 Task: Learn more about a career.
Action: Mouse moved to (864, 123)
Screenshot: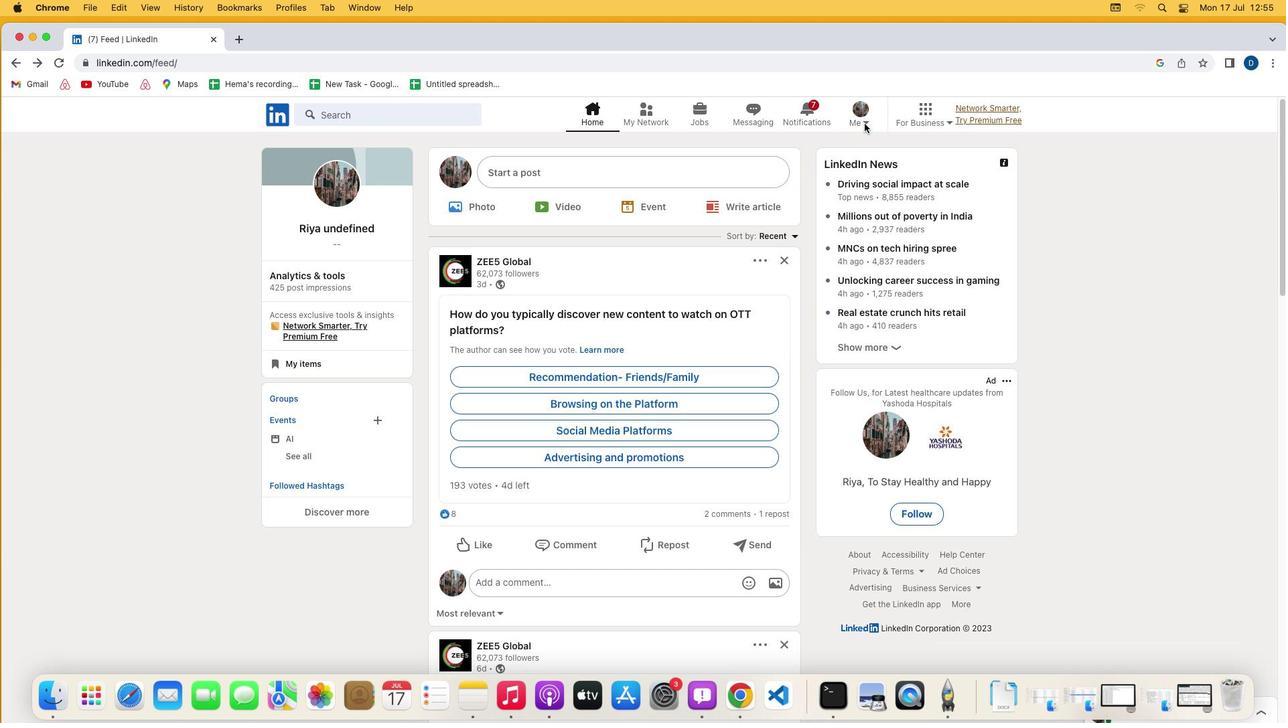 
Action: Mouse pressed left at (864, 123)
Screenshot: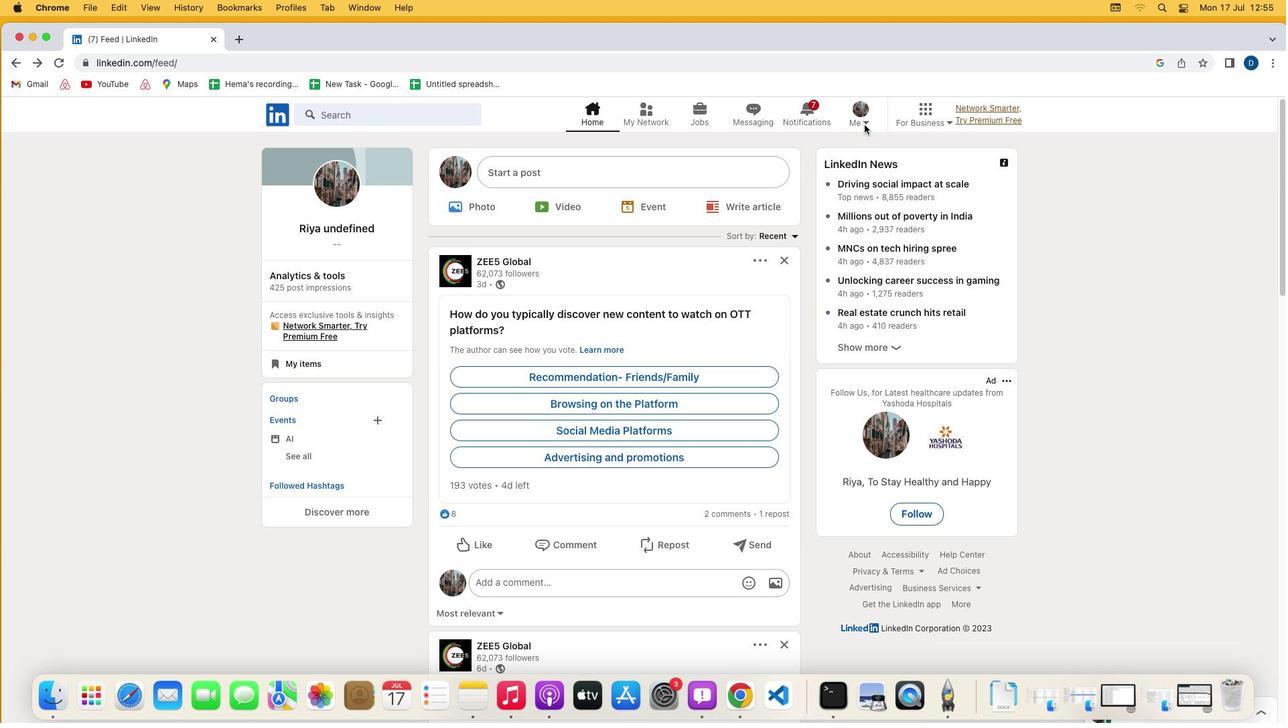 
Action: Mouse moved to (866, 123)
Screenshot: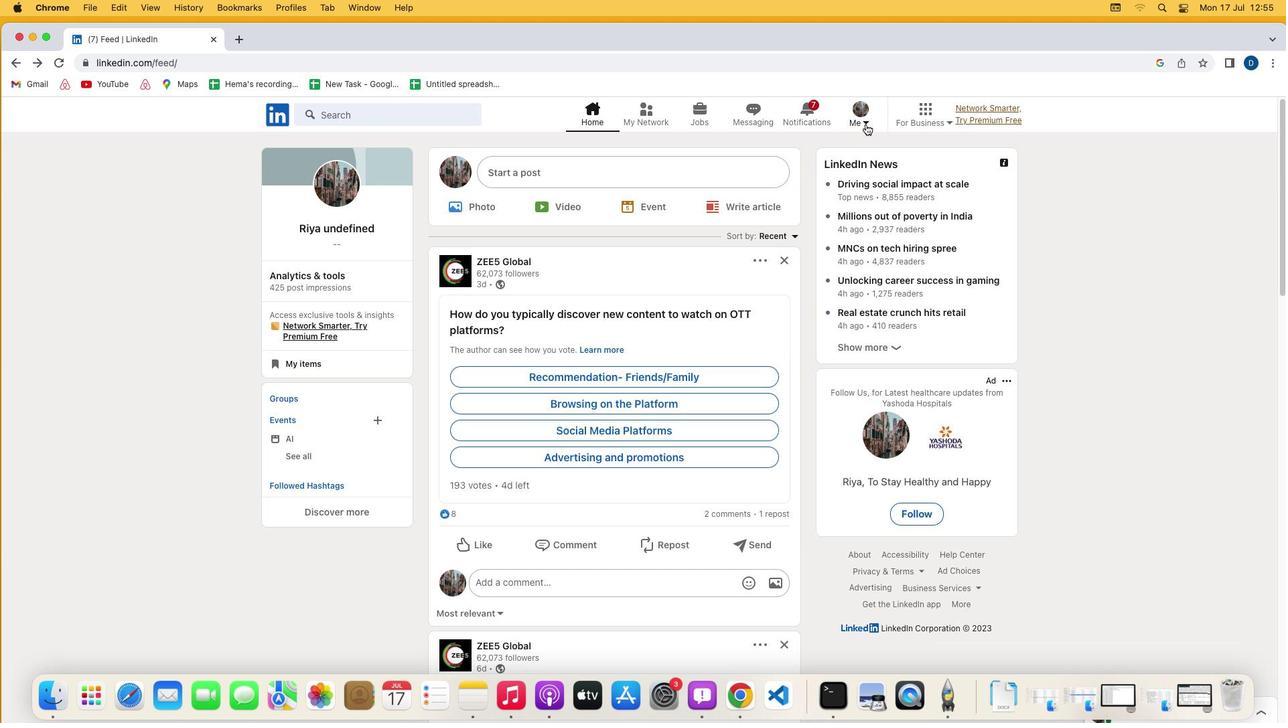 
Action: Mouse pressed left at (866, 123)
Screenshot: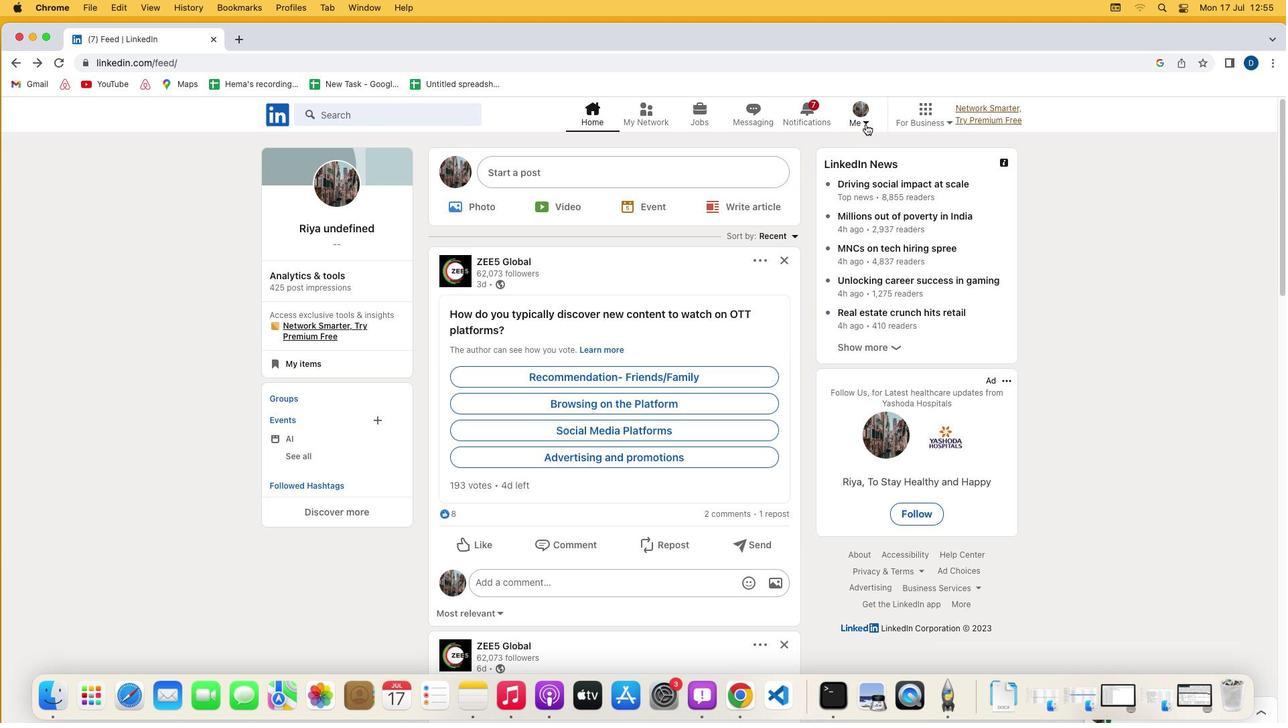 
Action: Mouse moved to (774, 257)
Screenshot: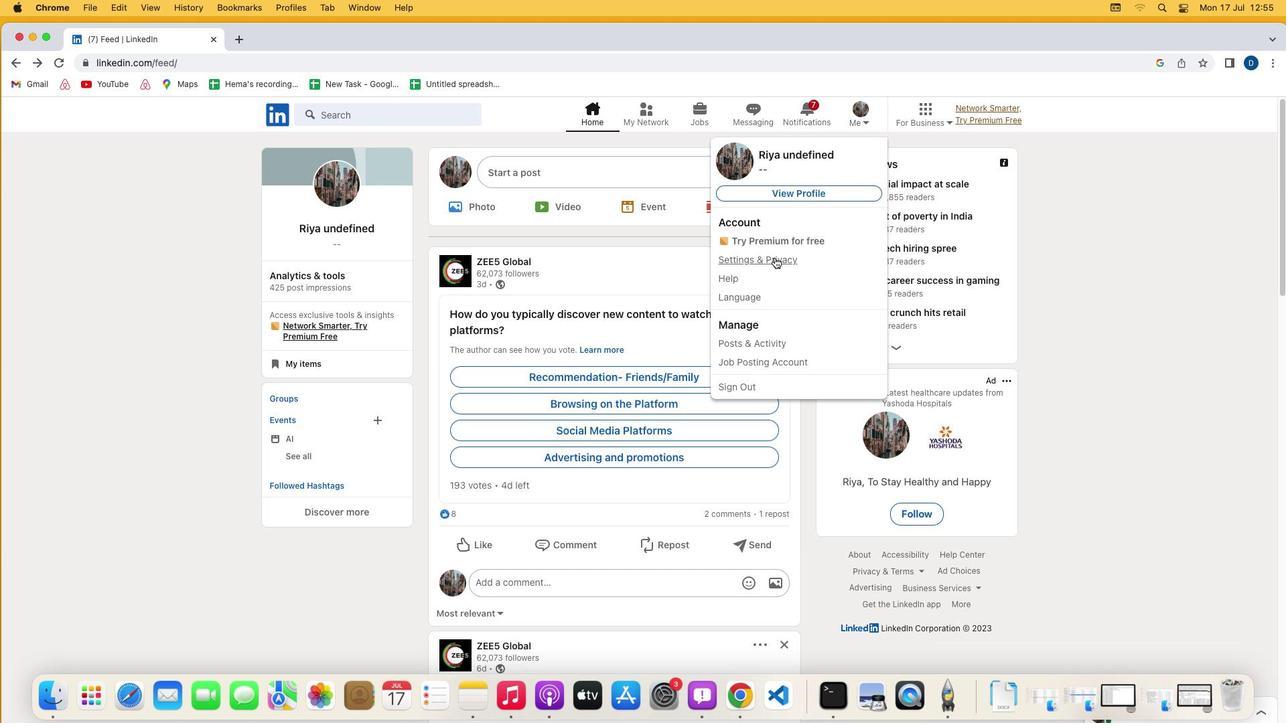
Action: Mouse pressed left at (774, 257)
Screenshot: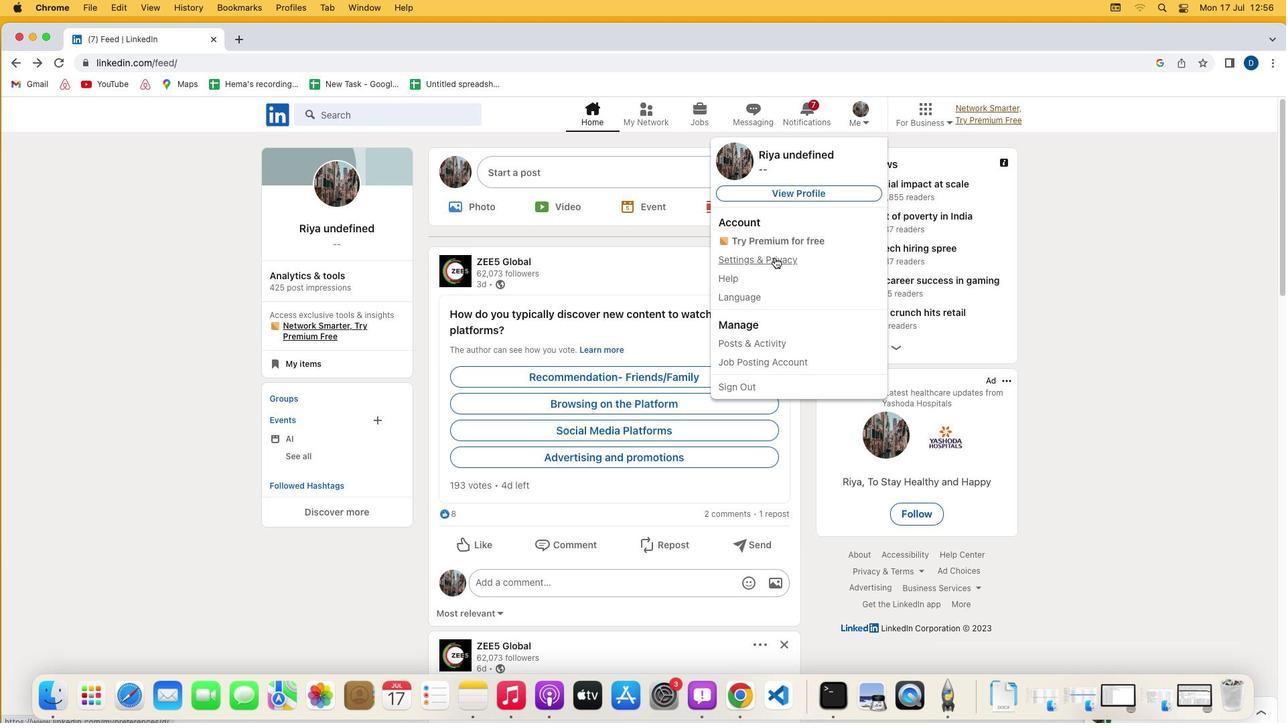 
Action: Mouse moved to (643, 466)
Screenshot: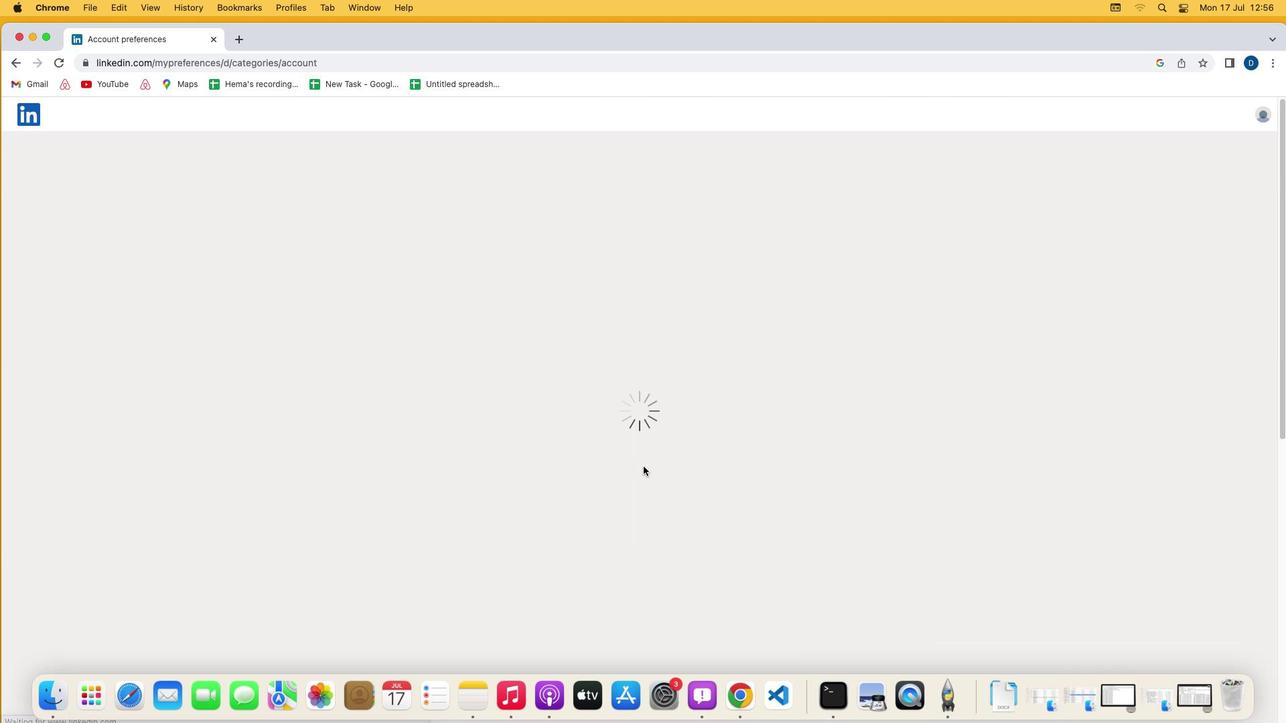 
Action: Mouse scrolled (643, 466) with delta (0, 0)
Screenshot: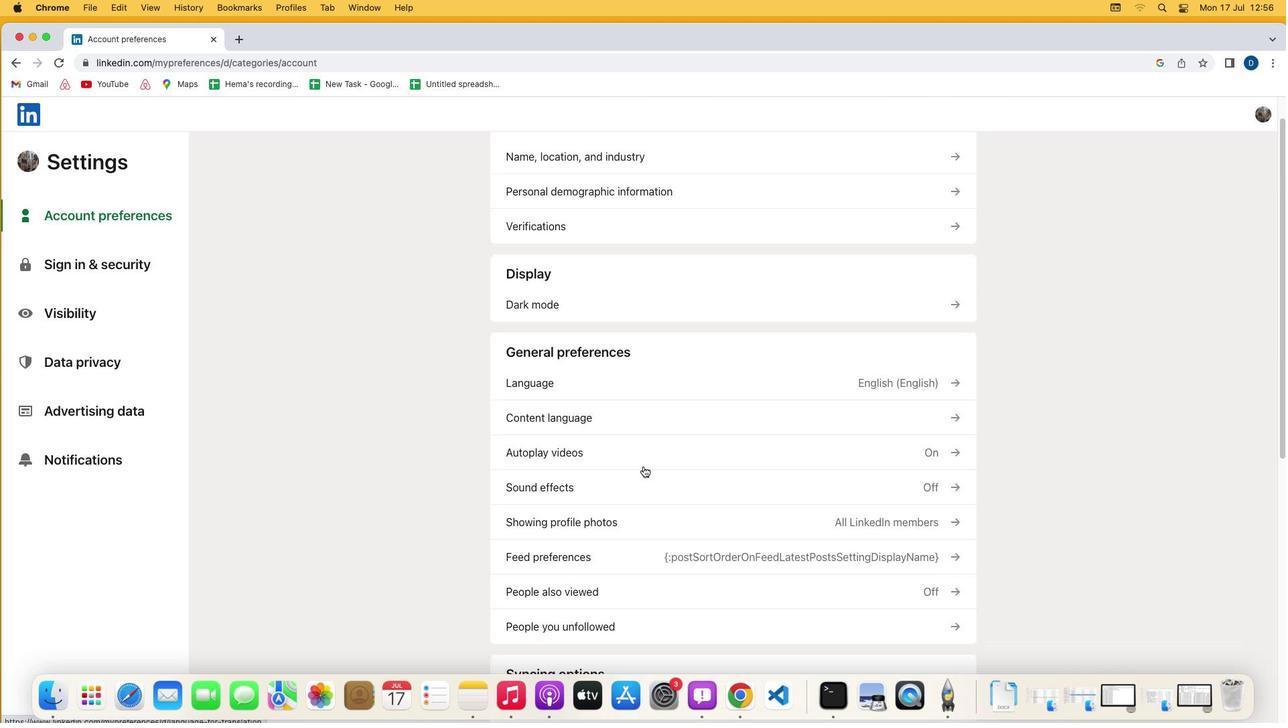 
Action: Mouse scrolled (643, 466) with delta (0, 0)
Screenshot: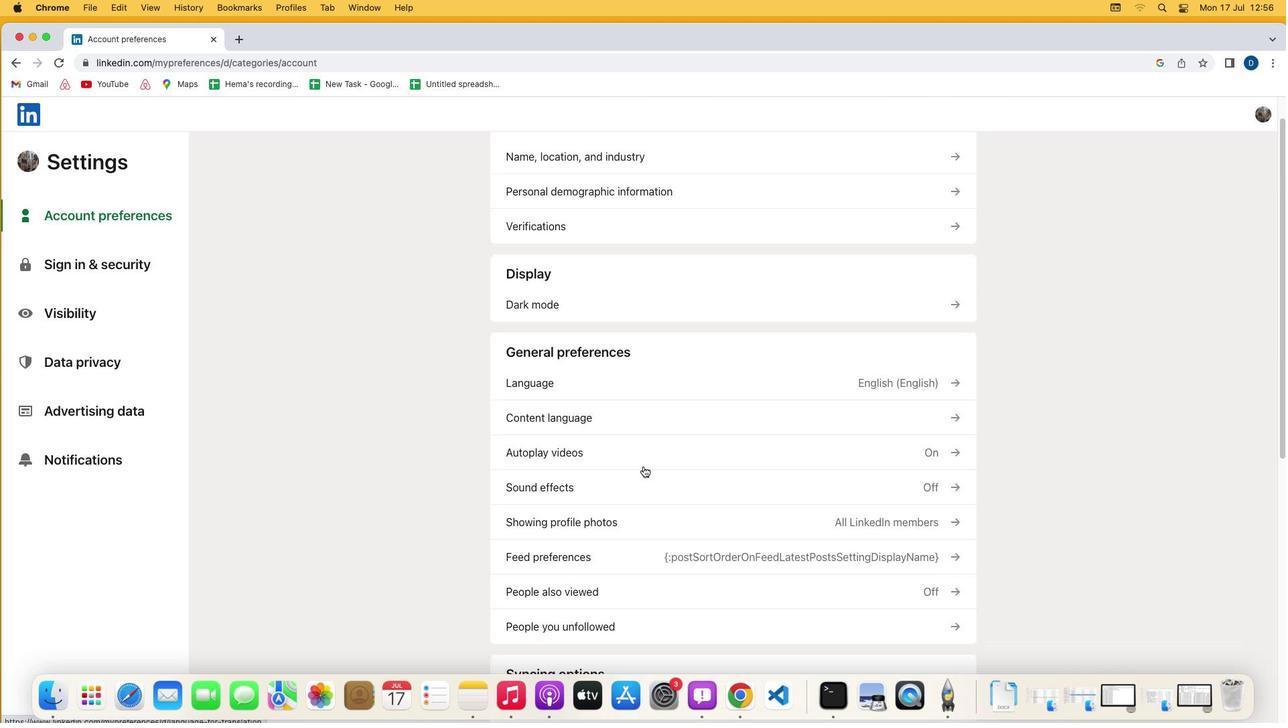 
Action: Mouse scrolled (643, 466) with delta (0, -2)
Screenshot: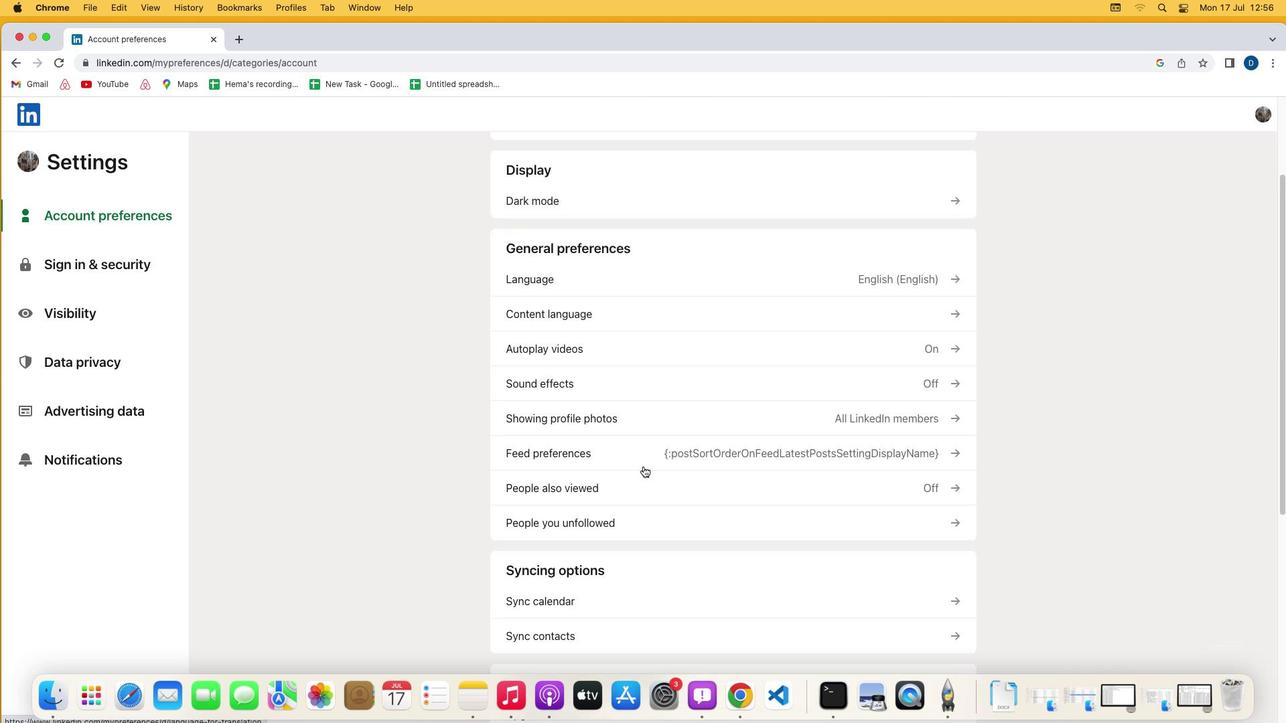 
Action: Mouse scrolled (643, 466) with delta (0, -3)
Screenshot: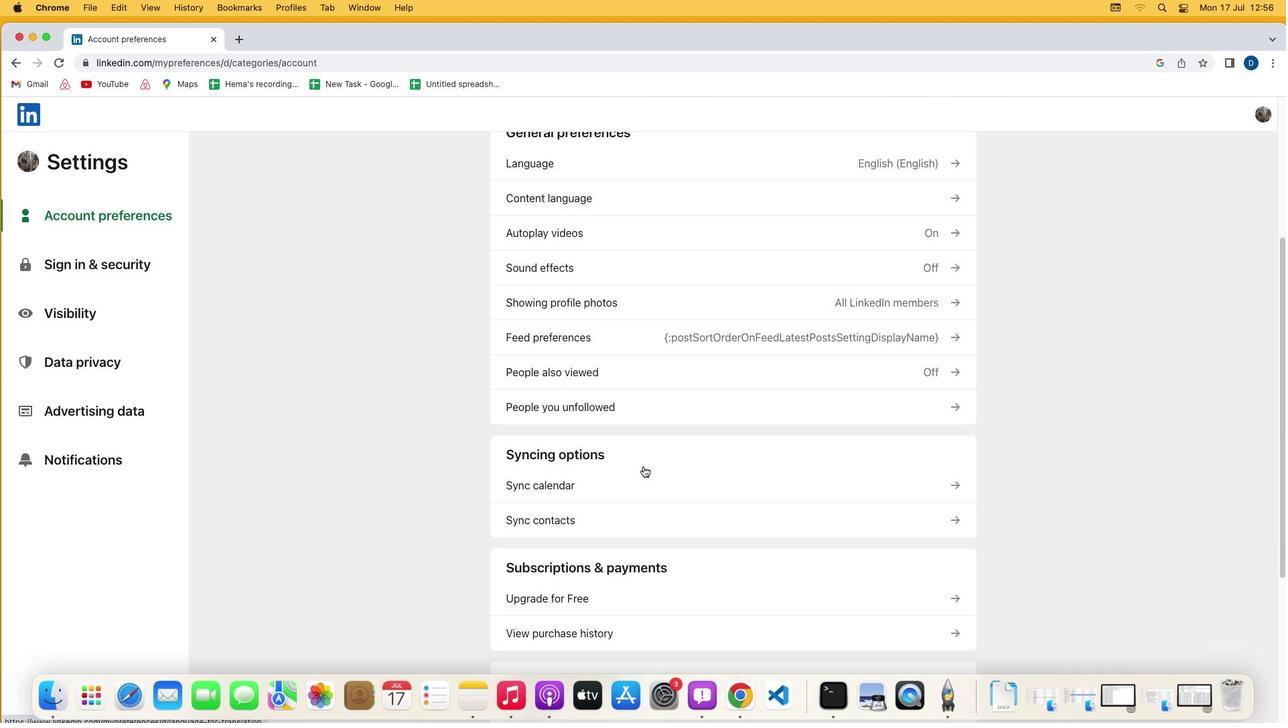 
Action: Mouse moved to (643, 466)
Screenshot: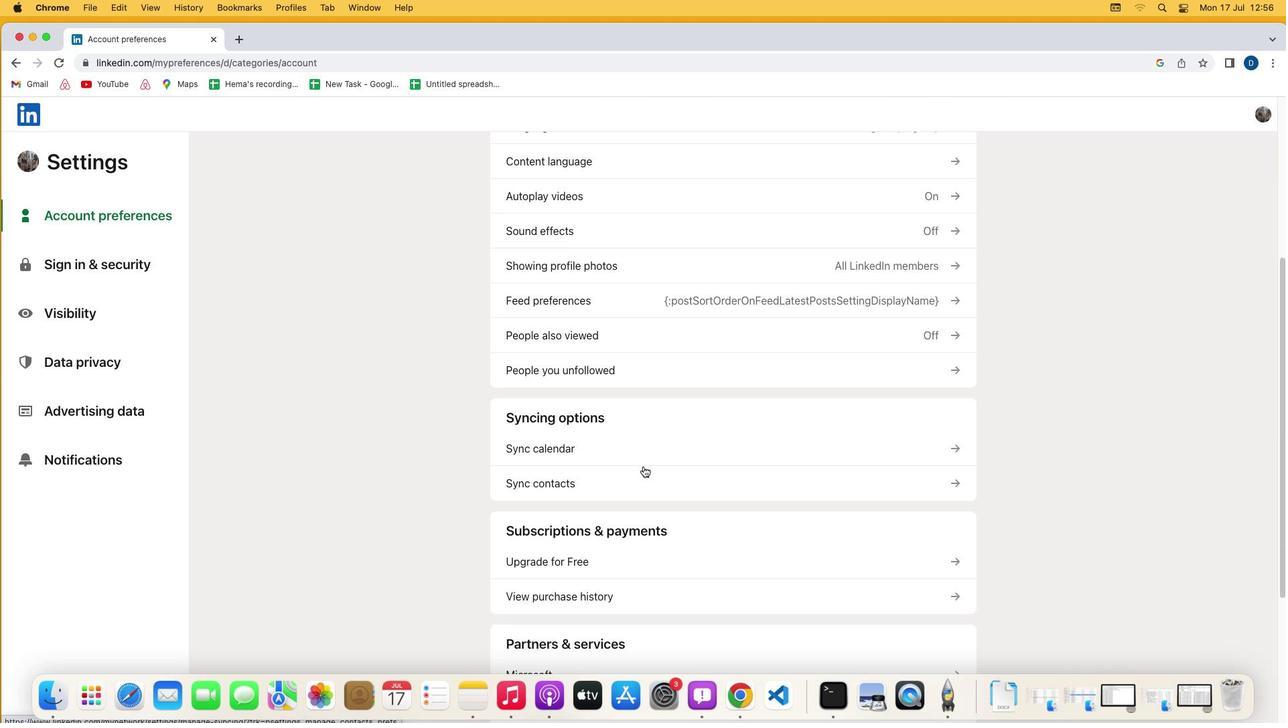 
Action: Mouse scrolled (643, 466) with delta (0, 0)
Screenshot: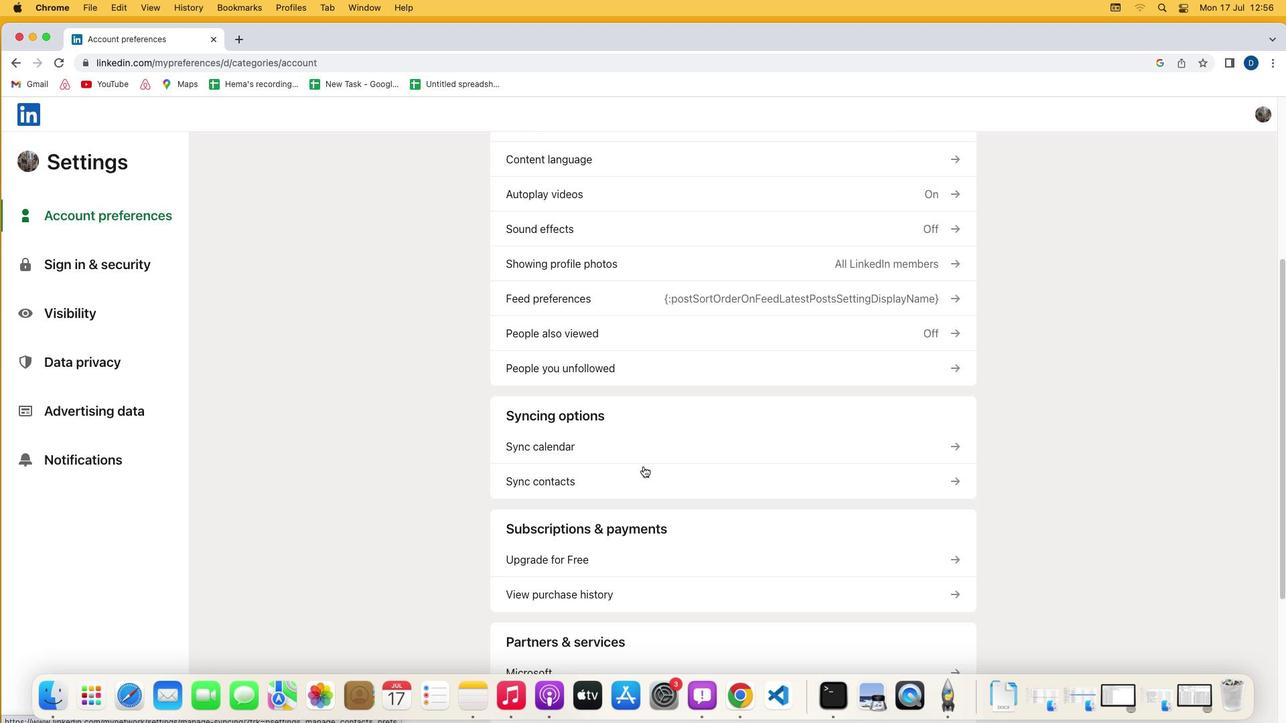 
Action: Mouse scrolled (643, 466) with delta (0, 0)
Screenshot: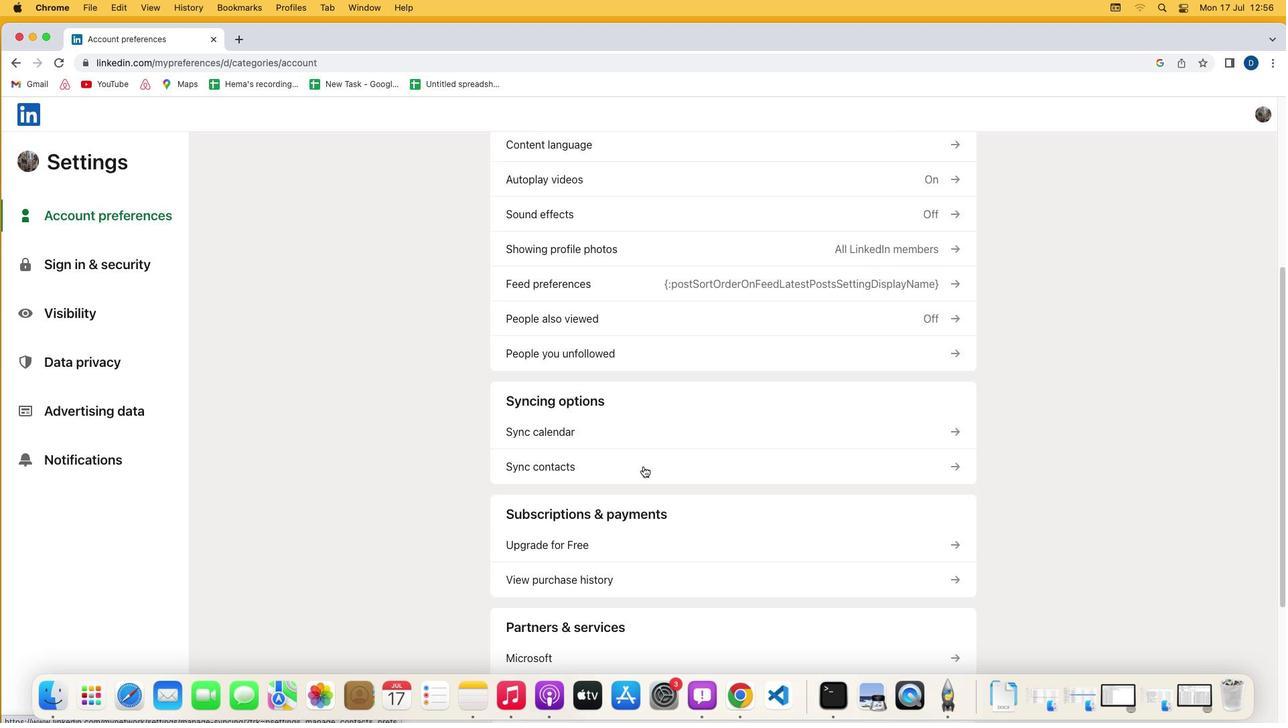 
Action: Mouse scrolled (643, 466) with delta (0, -2)
Screenshot: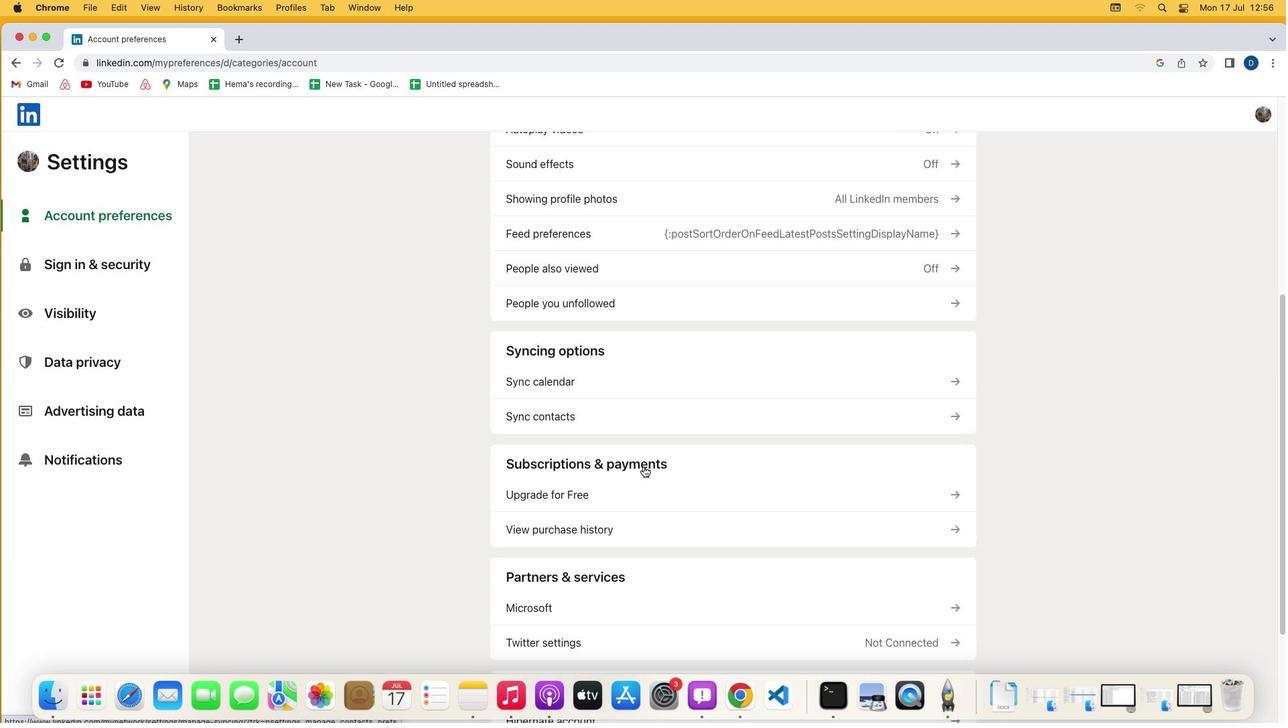 
Action: Mouse scrolled (643, 466) with delta (0, -3)
Screenshot: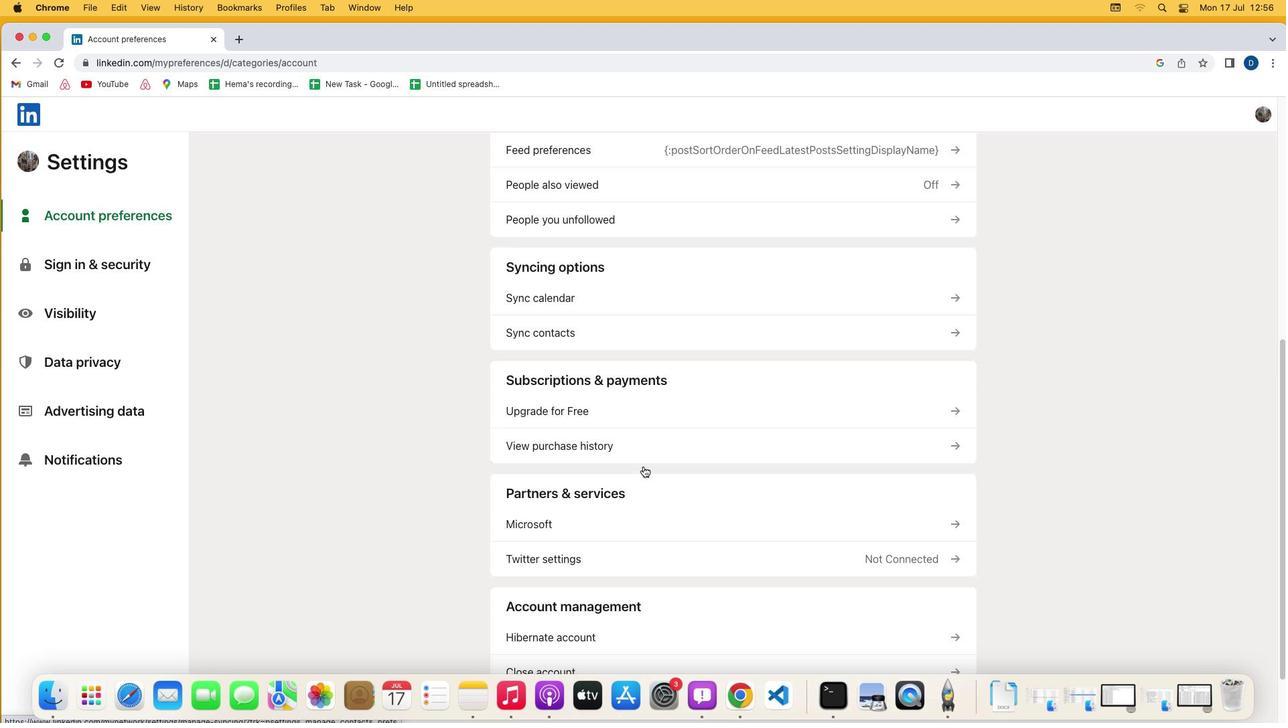 
Action: Mouse moved to (599, 326)
Screenshot: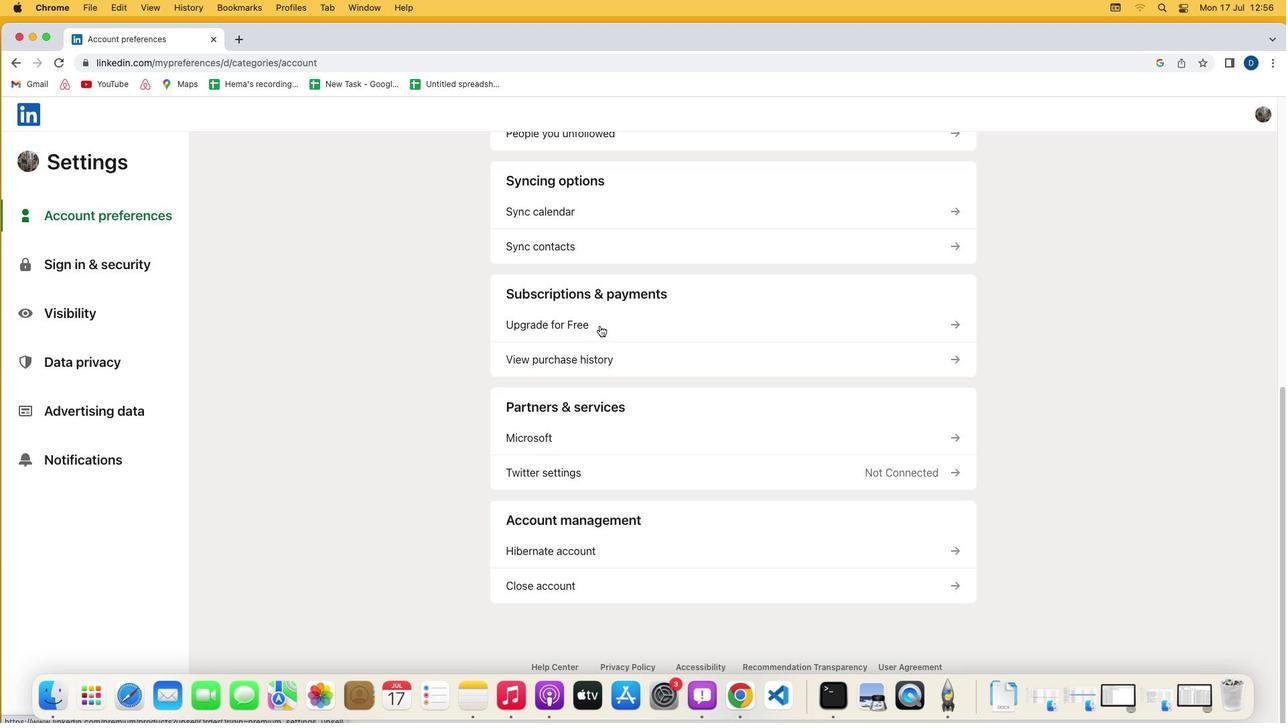 
Action: Mouse pressed left at (599, 326)
Screenshot: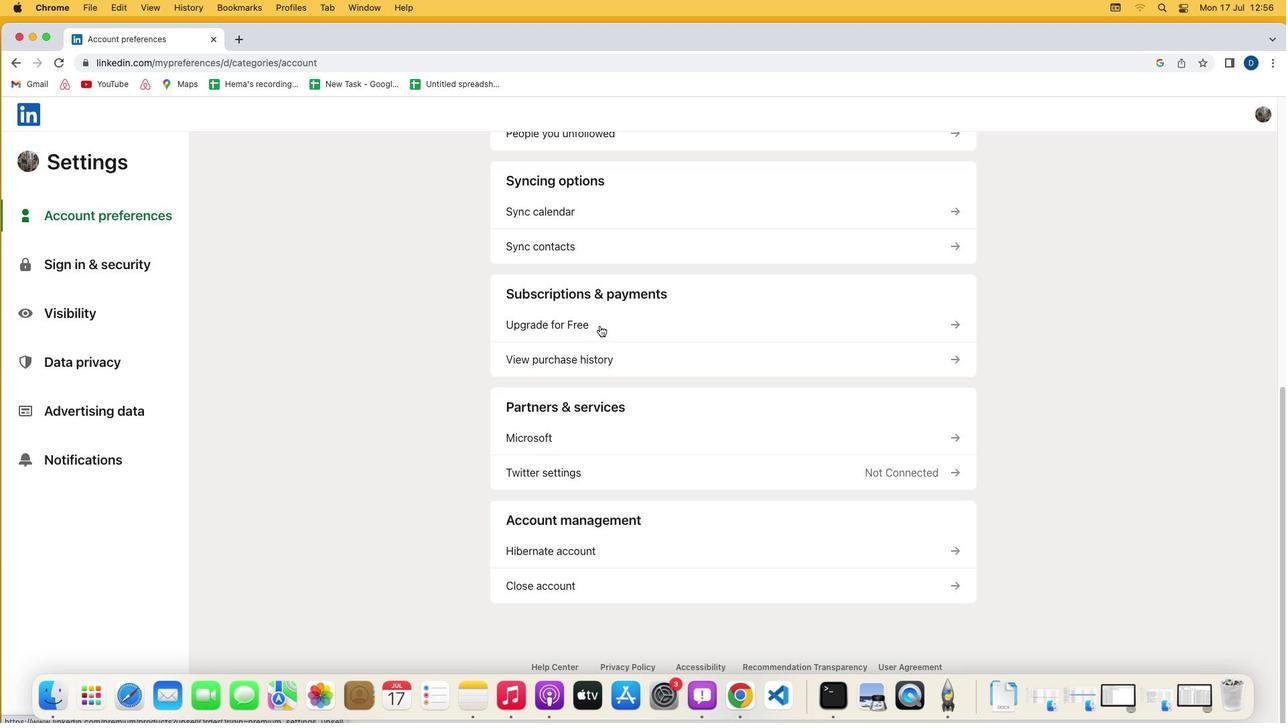
Action: Mouse moved to (523, 400)
Screenshot: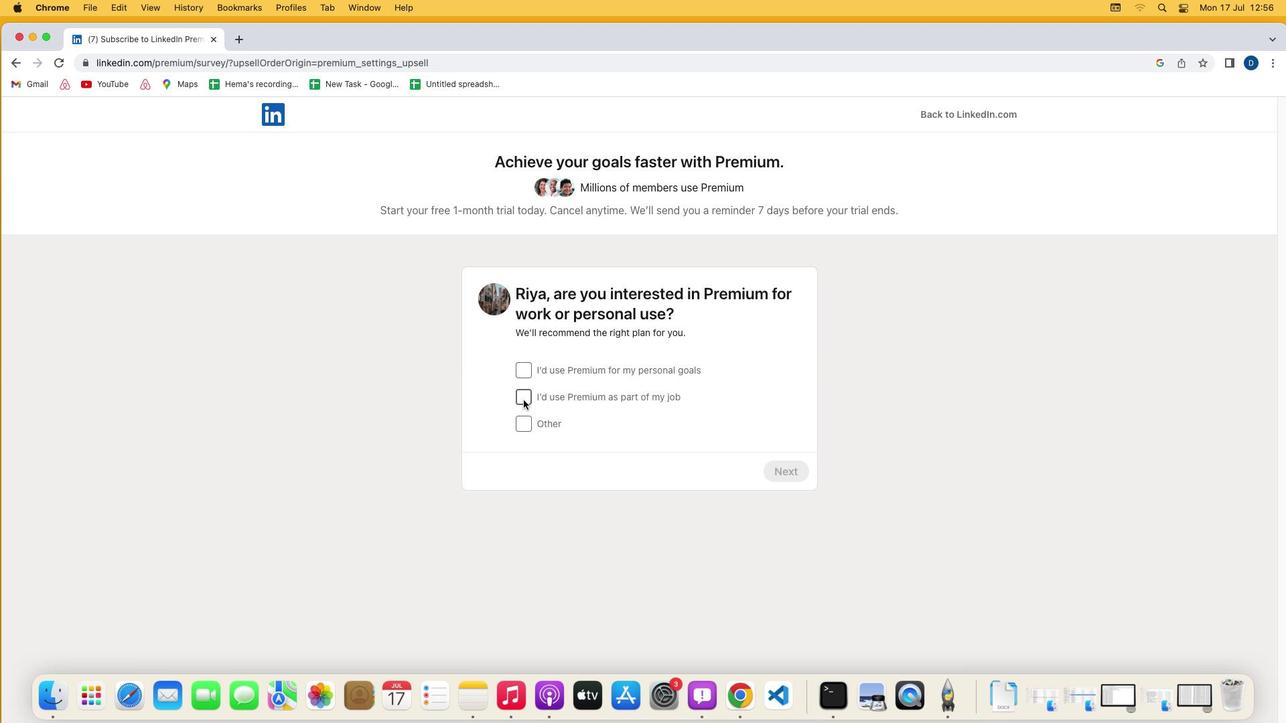 
Action: Mouse pressed left at (523, 400)
Screenshot: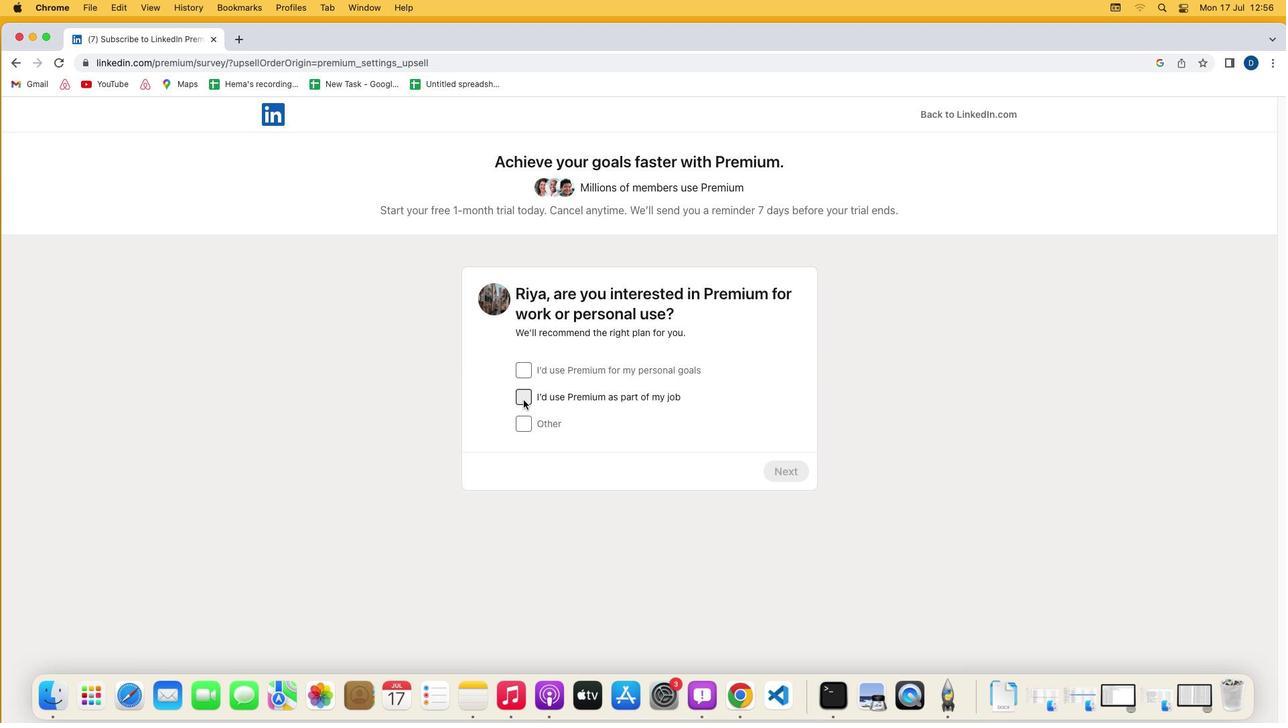 
Action: Mouse moved to (775, 474)
Screenshot: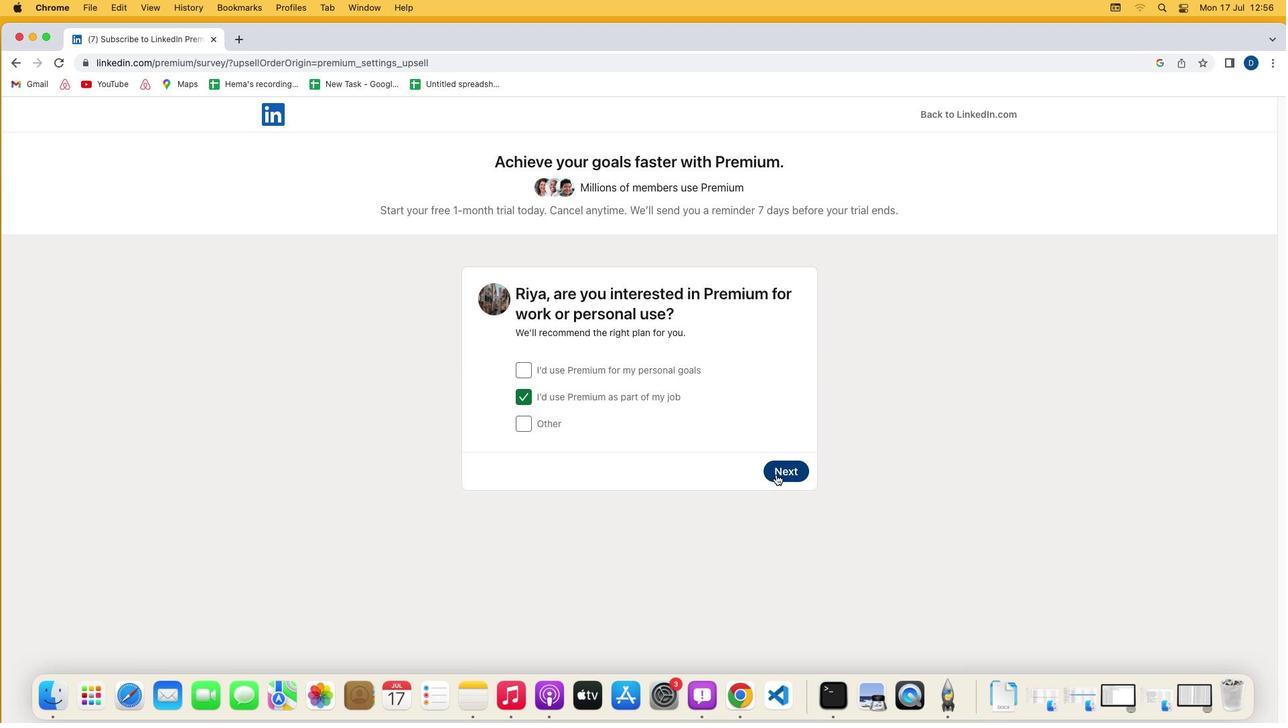 
Action: Mouse pressed left at (775, 474)
Screenshot: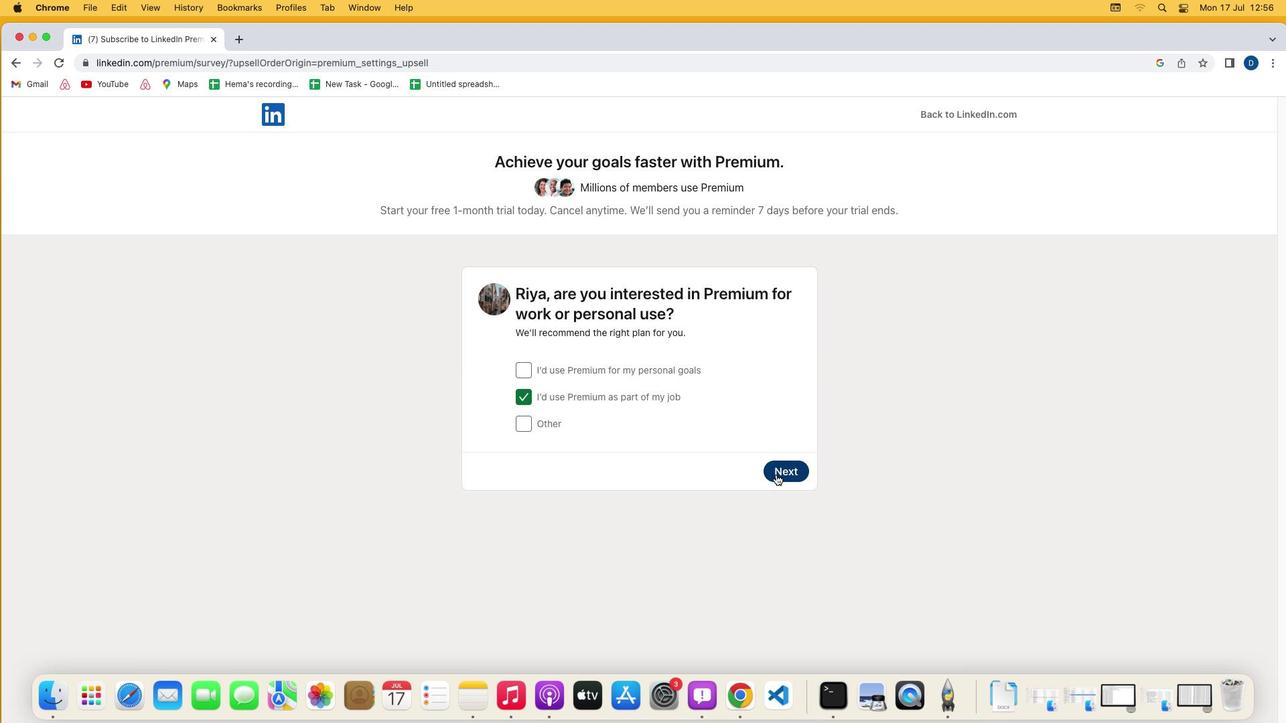 
Action: Mouse moved to (791, 557)
Screenshot: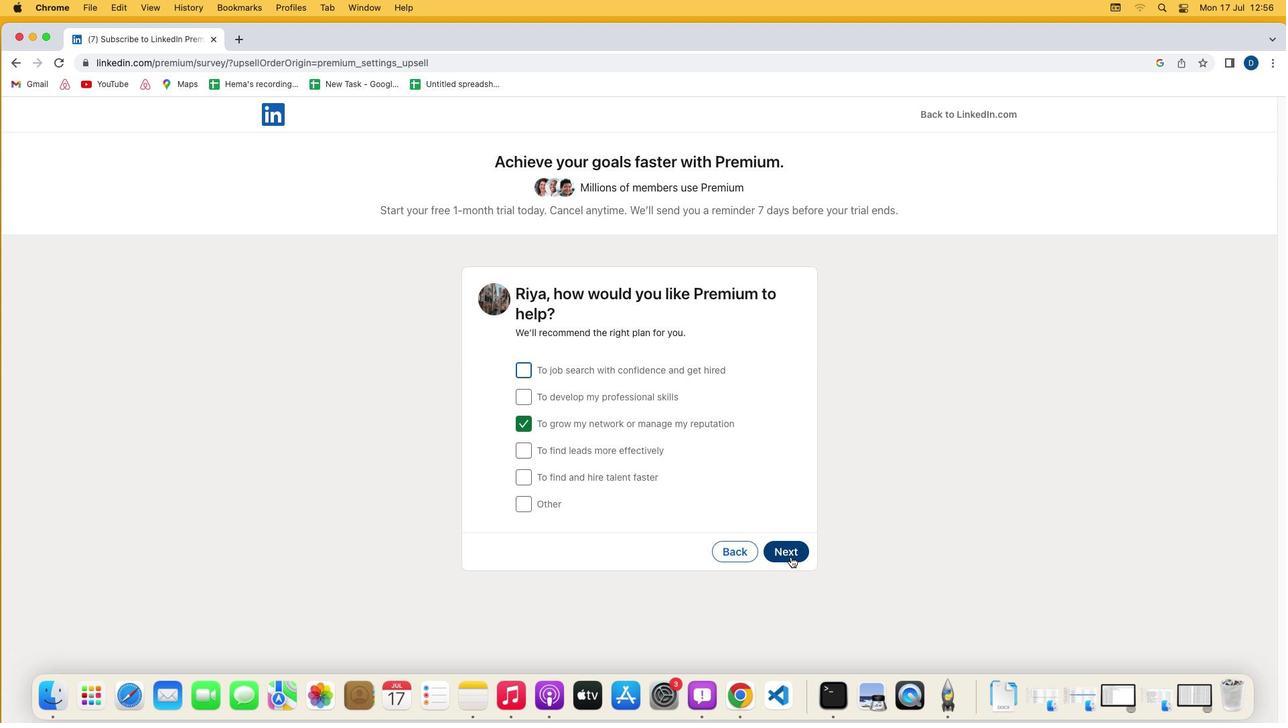 
Action: Mouse pressed left at (791, 557)
Screenshot: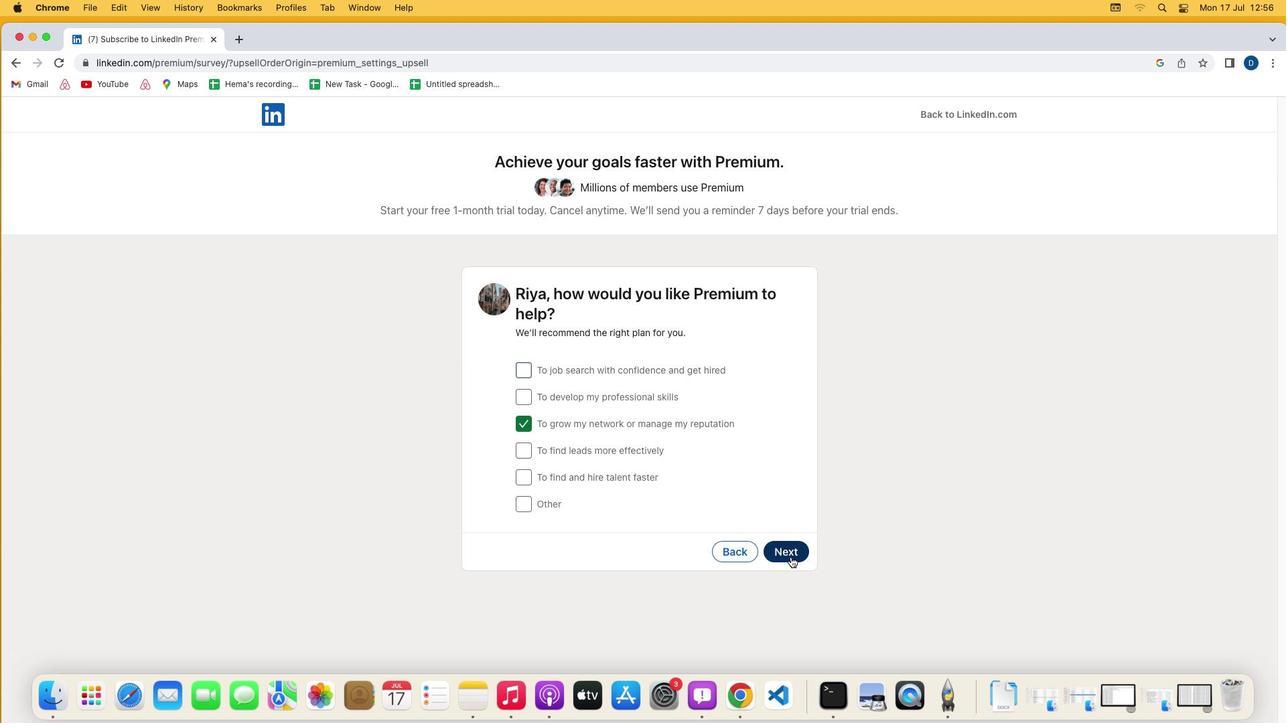 
Action: Mouse moved to (525, 366)
Screenshot: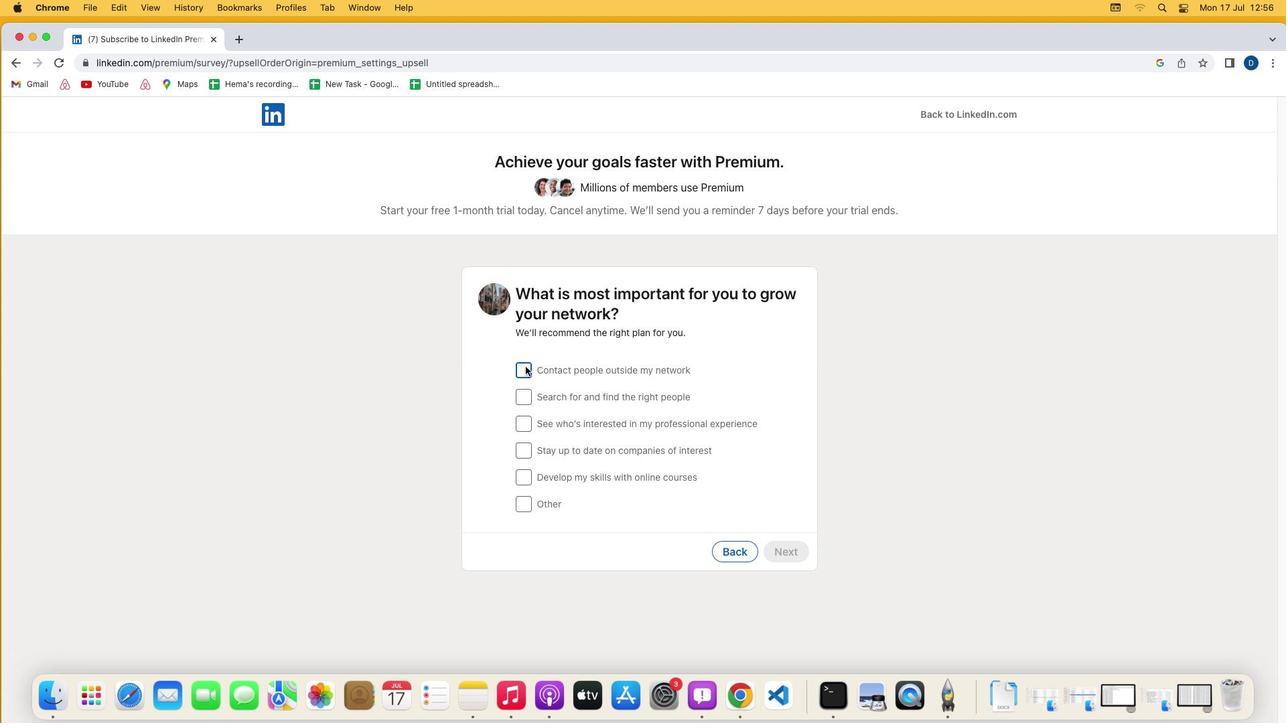 
Action: Mouse pressed left at (525, 366)
Screenshot: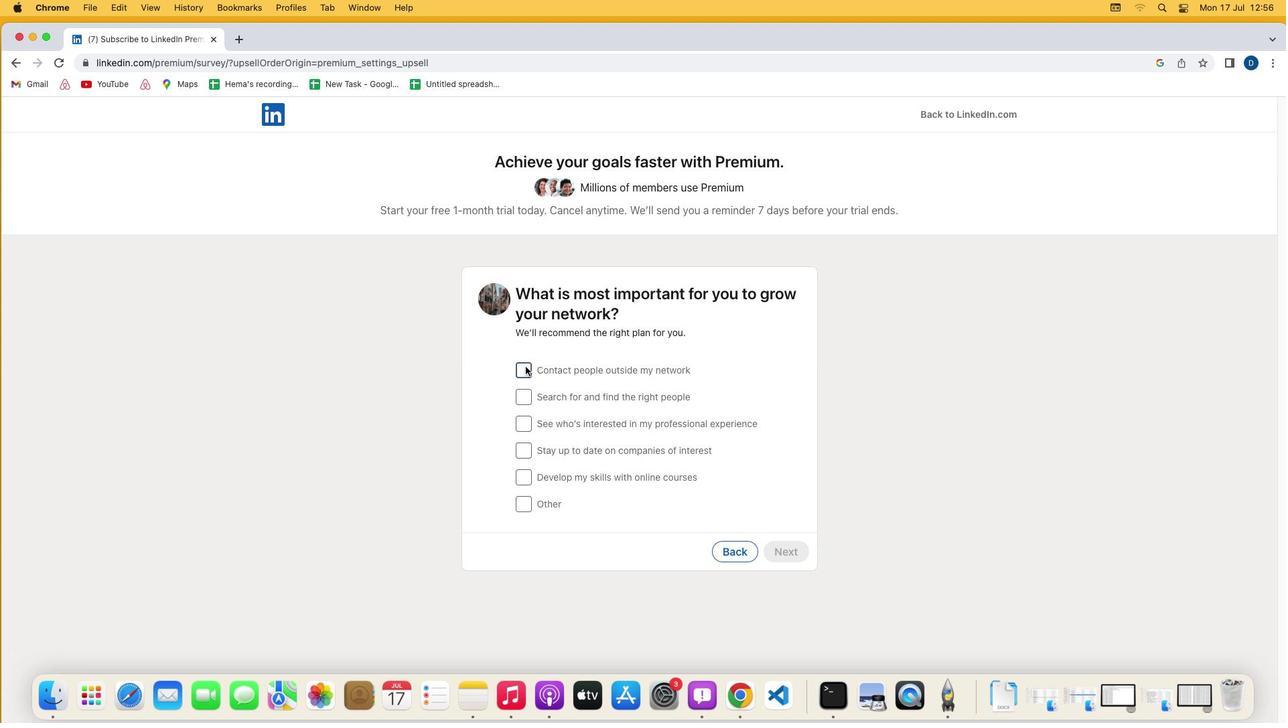 
Action: Mouse moved to (774, 552)
Screenshot: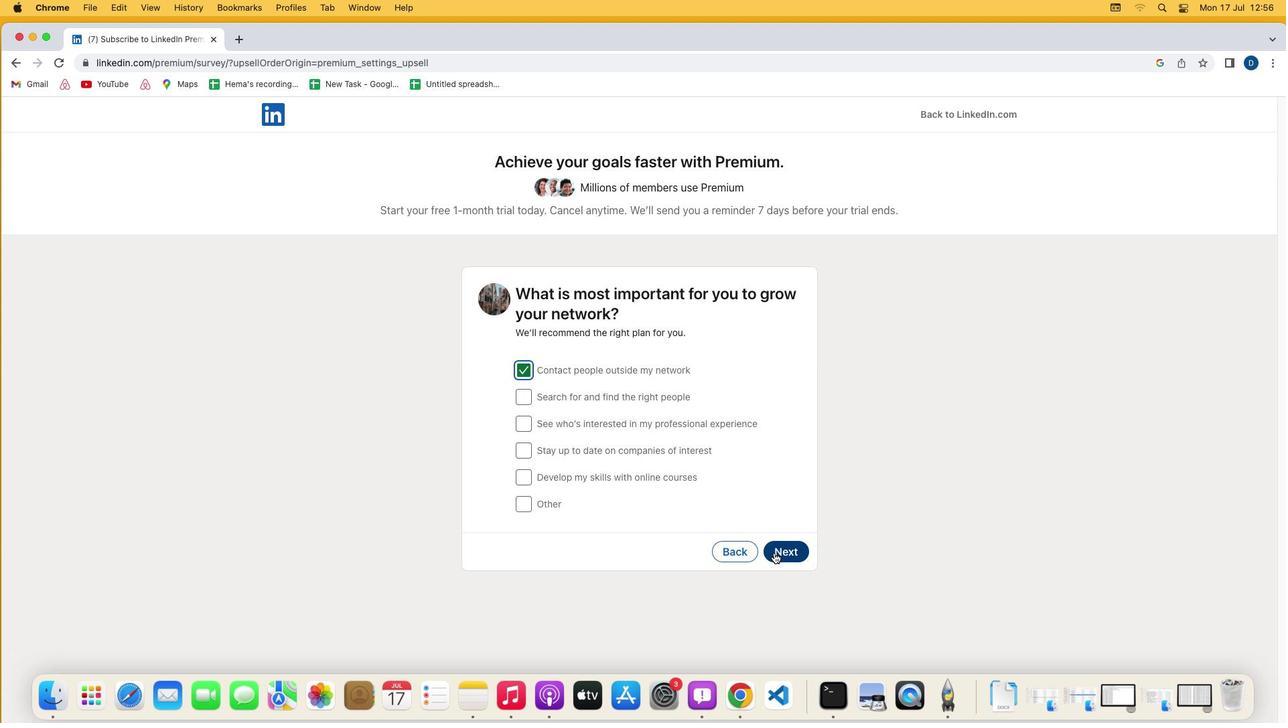 
Action: Mouse pressed left at (774, 552)
Screenshot: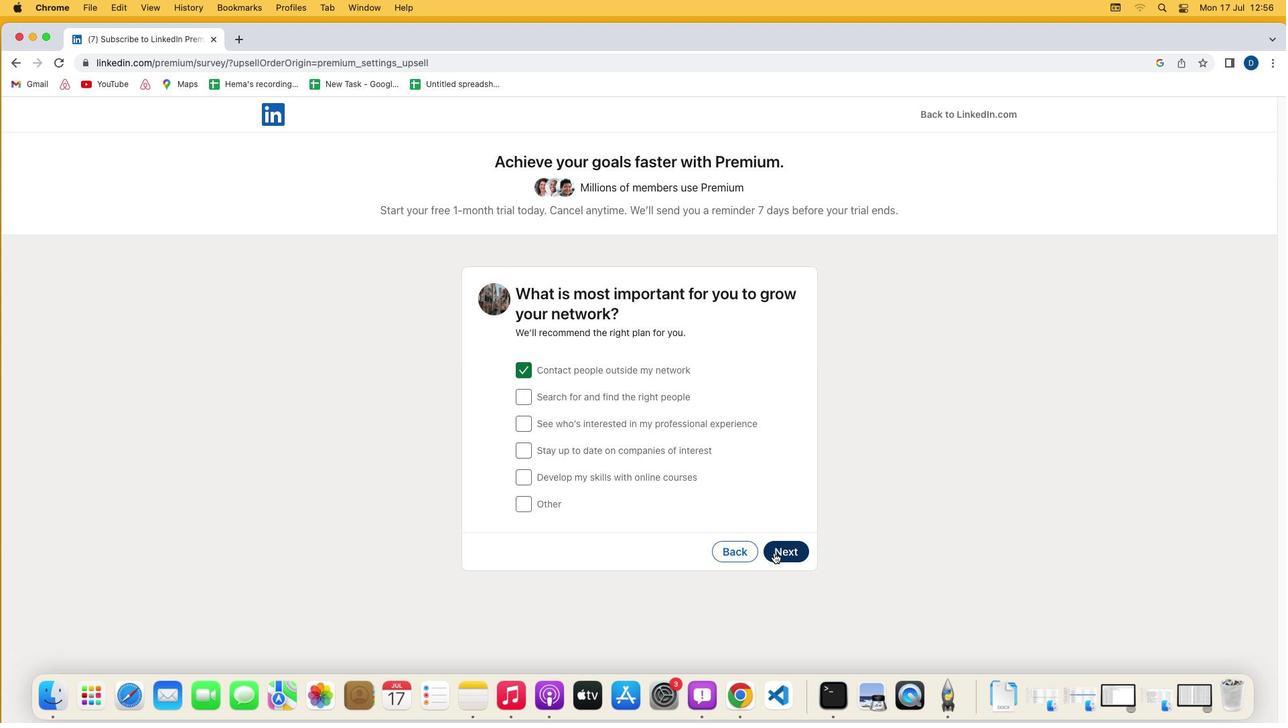 
Action: Mouse moved to (305, 655)
Screenshot: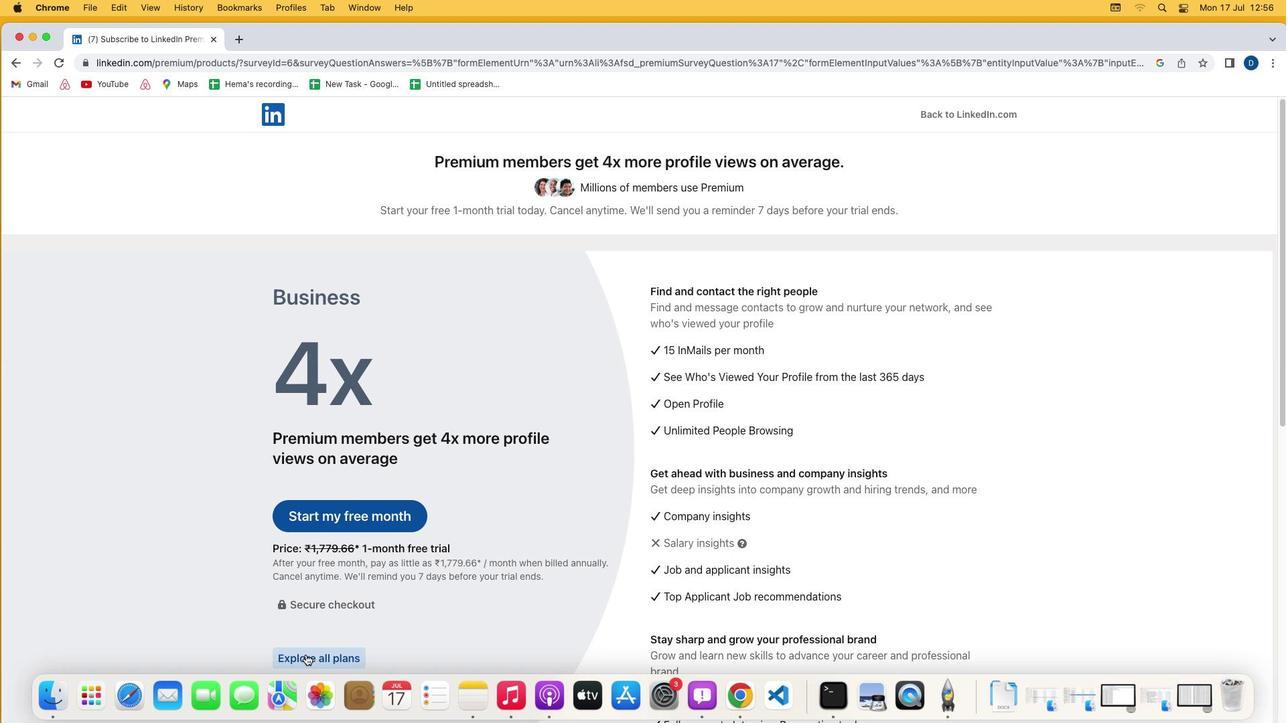 
Action: Mouse pressed left at (305, 655)
Screenshot: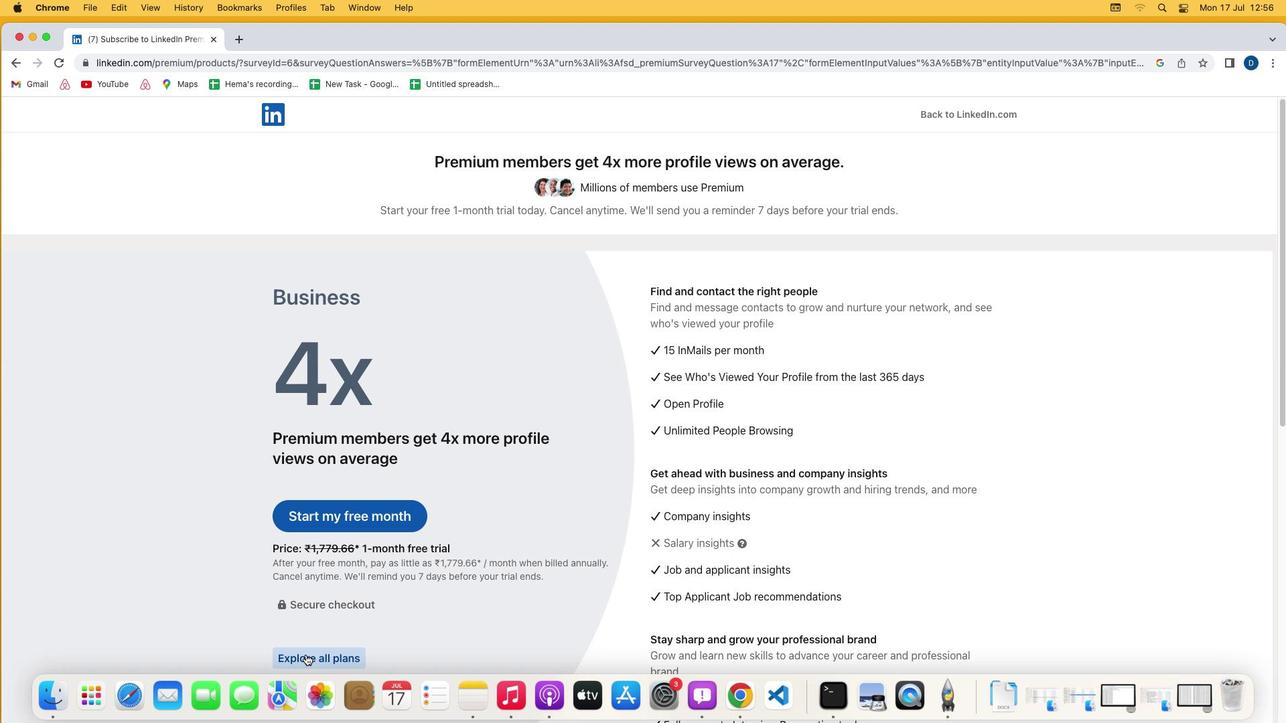 
Action: Mouse moved to (369, 555)
Screenshot: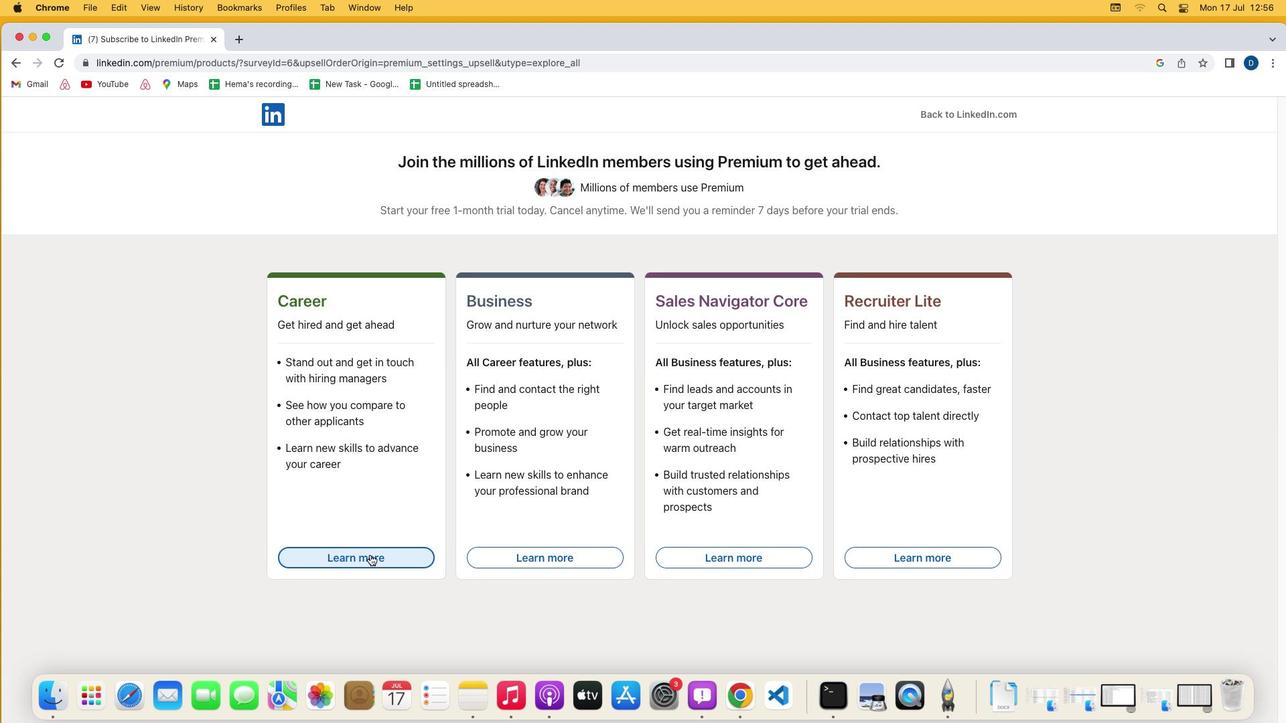 
Action: Mouse pressed left at (369, 555)
Screenshot: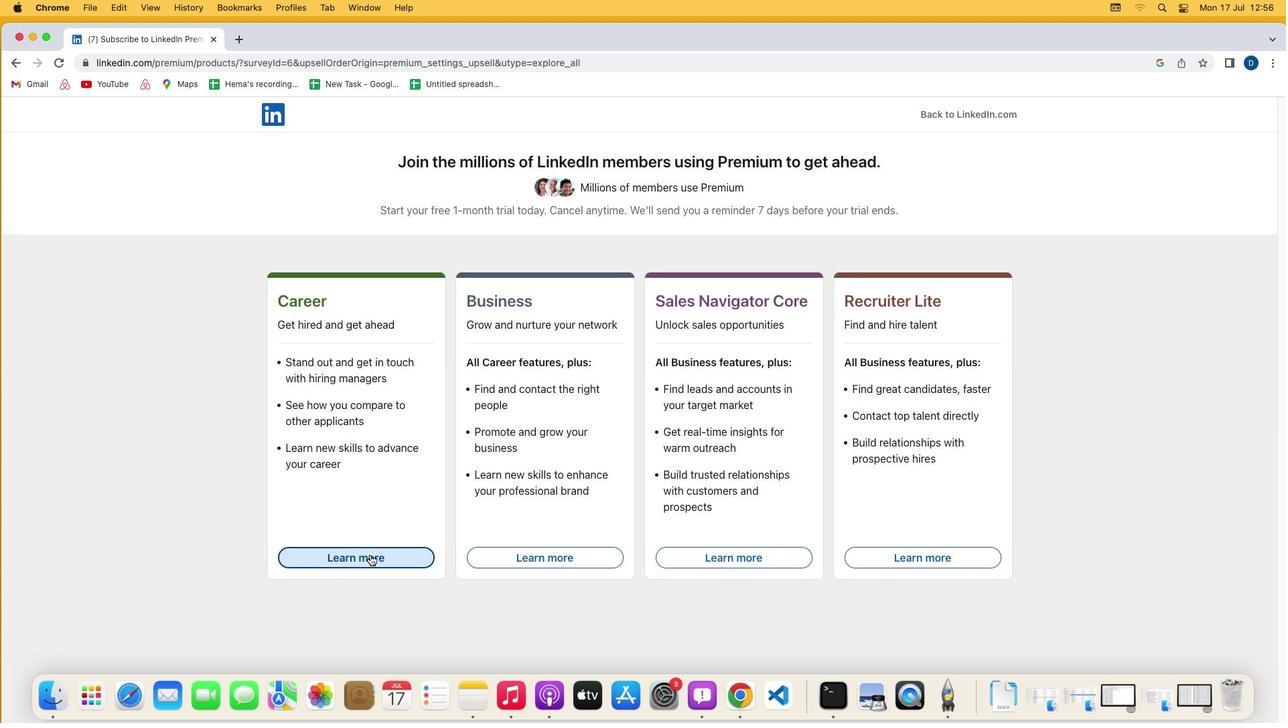 
